 Task: Use Wild Card Long Effect in this video Movie B.mp4
Action: Mouse moved to (260, 26)
Screenshot: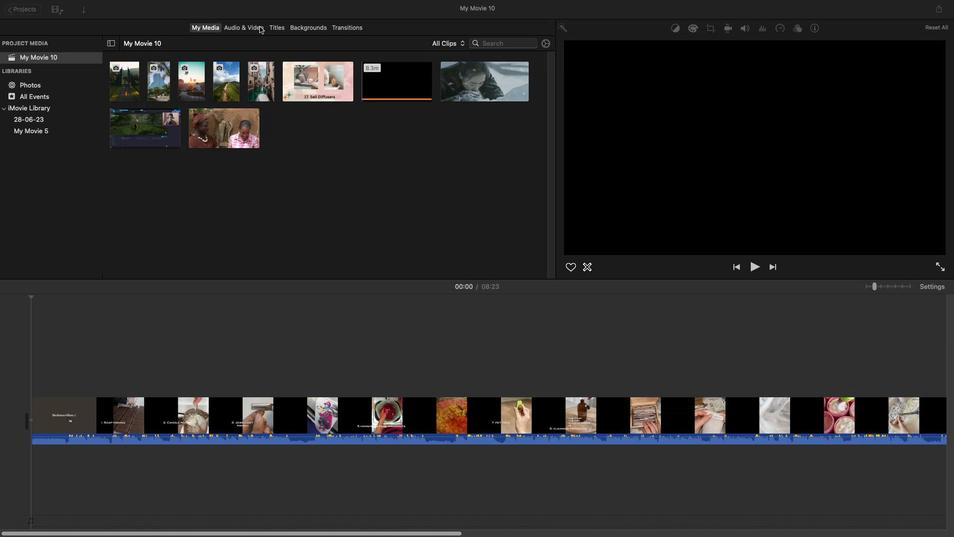 
Action: Mouse pressed left at (260, 26)
Screenshot: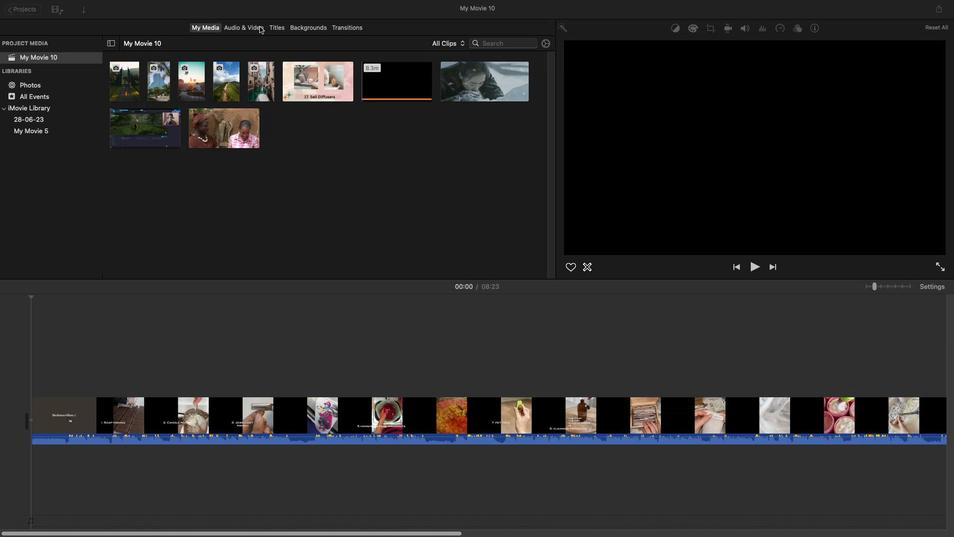 
Action: Mouse moved to (154, 249)
Screenshot: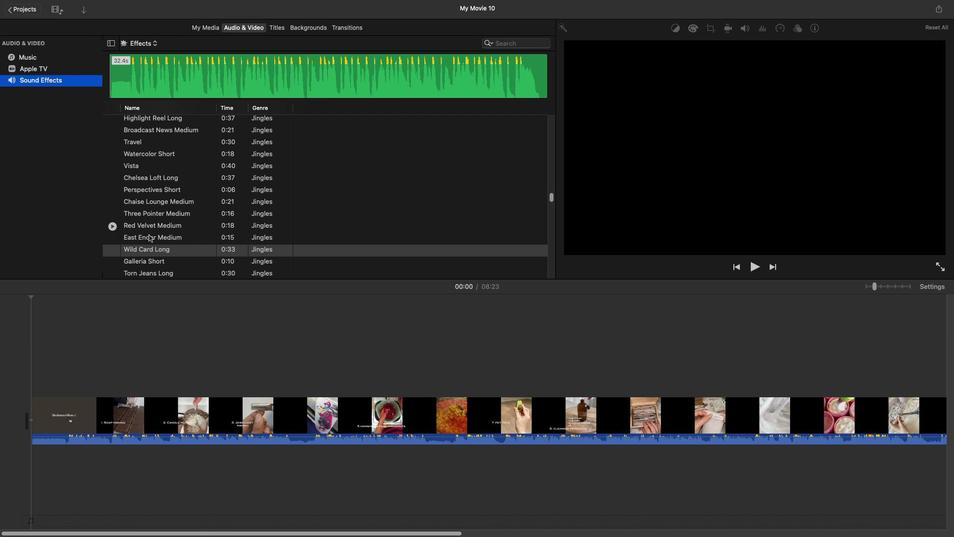 
Action: Mouse pressed left at (154, 249)
Screenshot: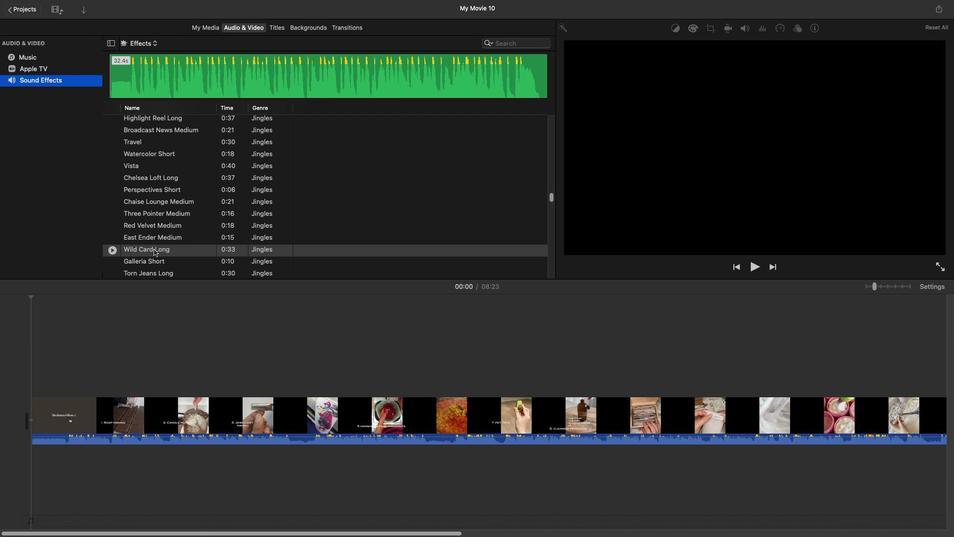 
Action: Mouse pressed left at (154, 249)
Screenshot: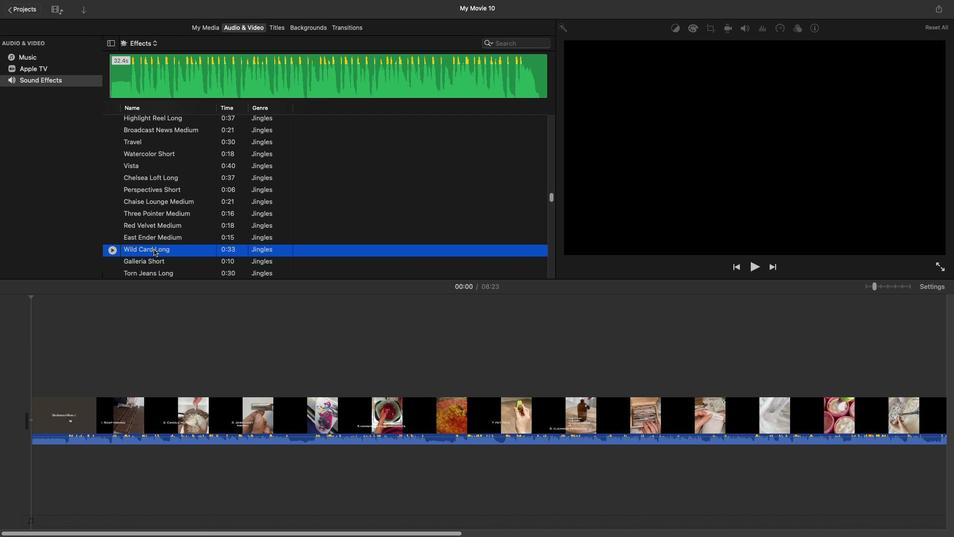 
Action: Mouse moved to (5, 479)
Screenshot: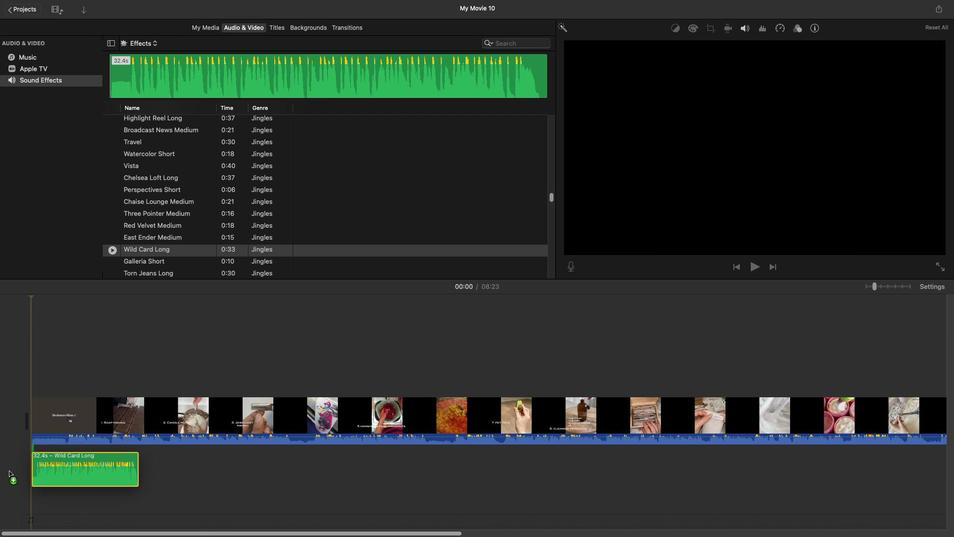 
